 Task: Check the safety & property of Tiny home in lac-Beauport, Quebec, Canada.
Action: Mouse moved to (486, 154)
Screenshot: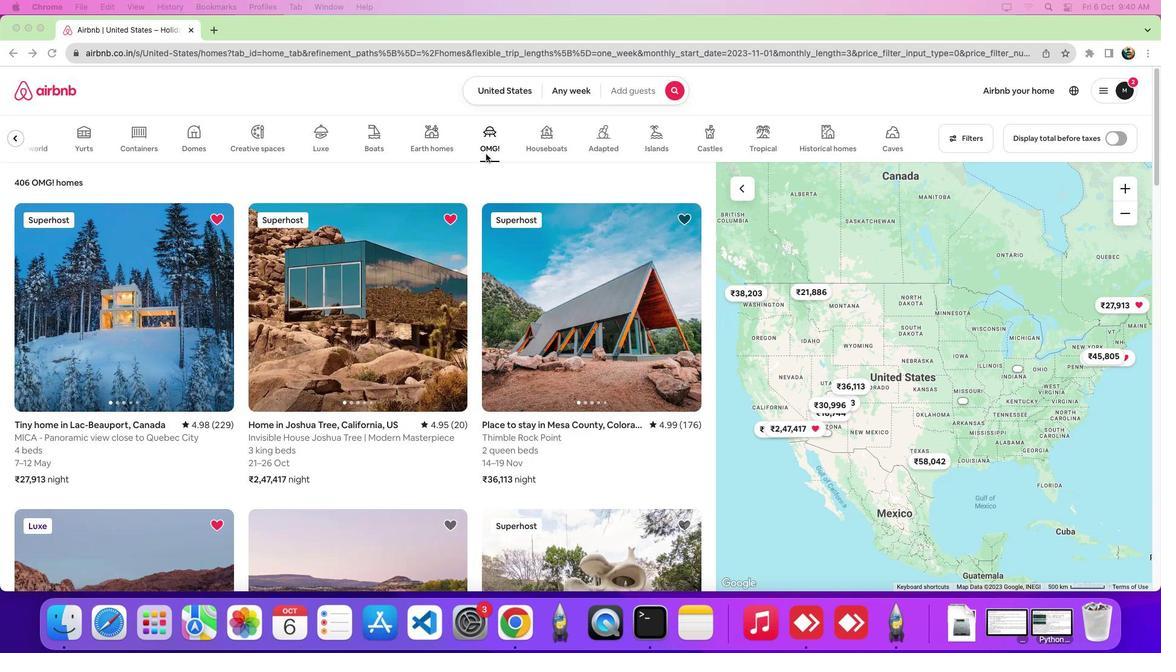
Action: Mouse pressed left at (486, 154)
Screenshot: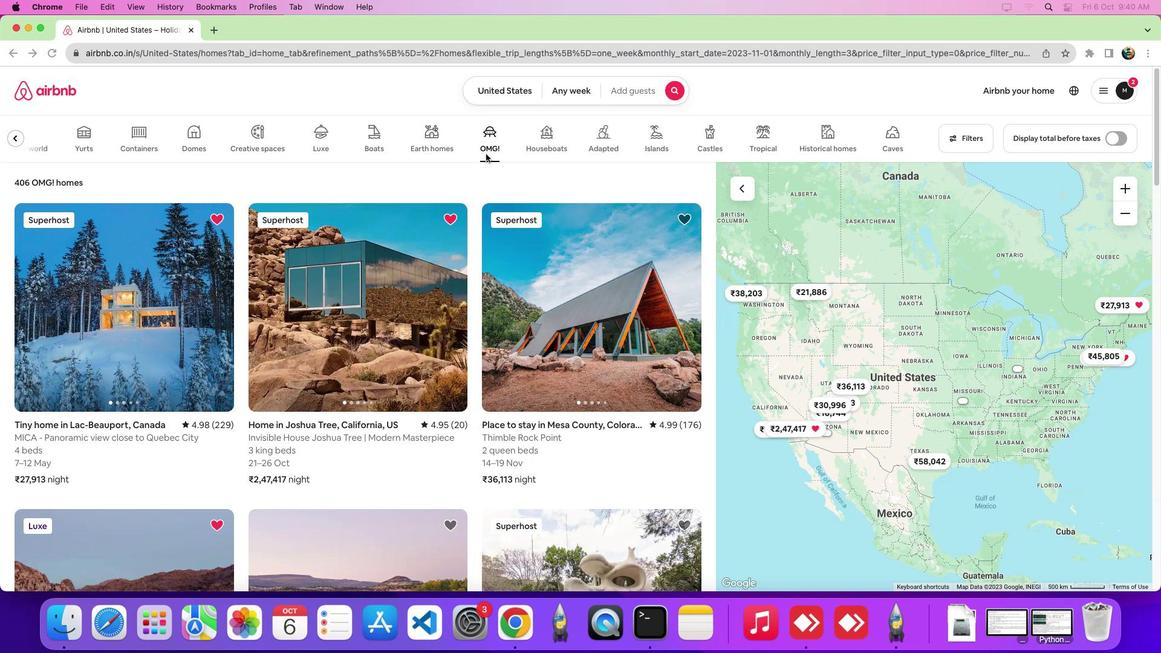 
Action: Mouse moved to (111, 307)
Screenshot: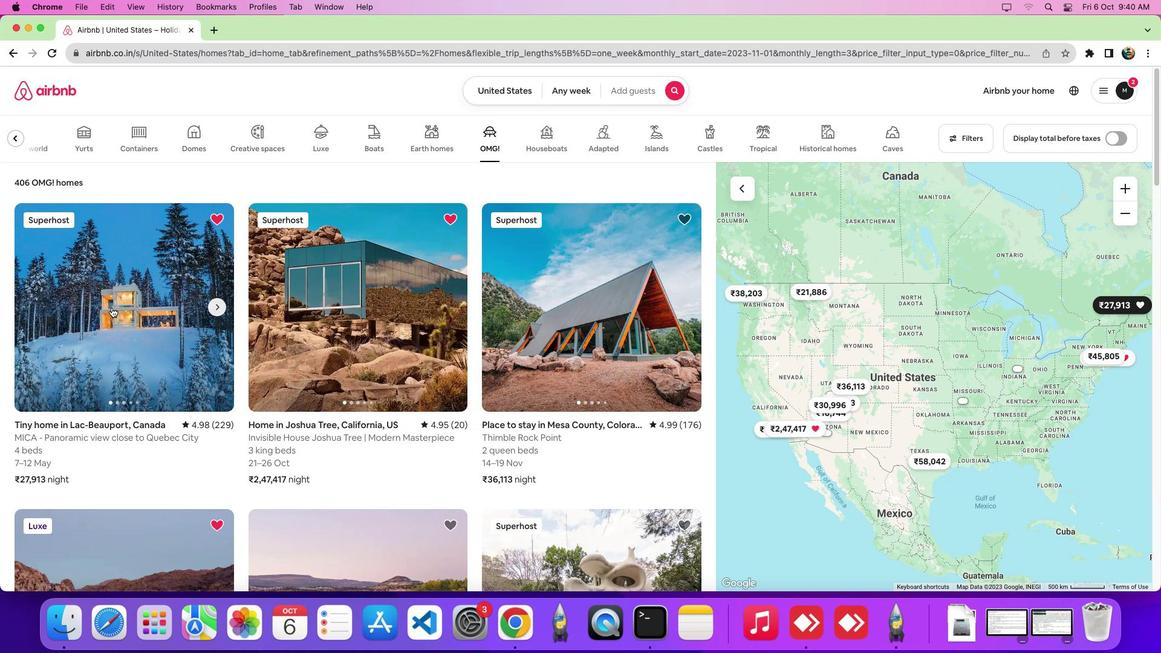 
Action: Mouse pressed left at (111, 307)
Screenshot: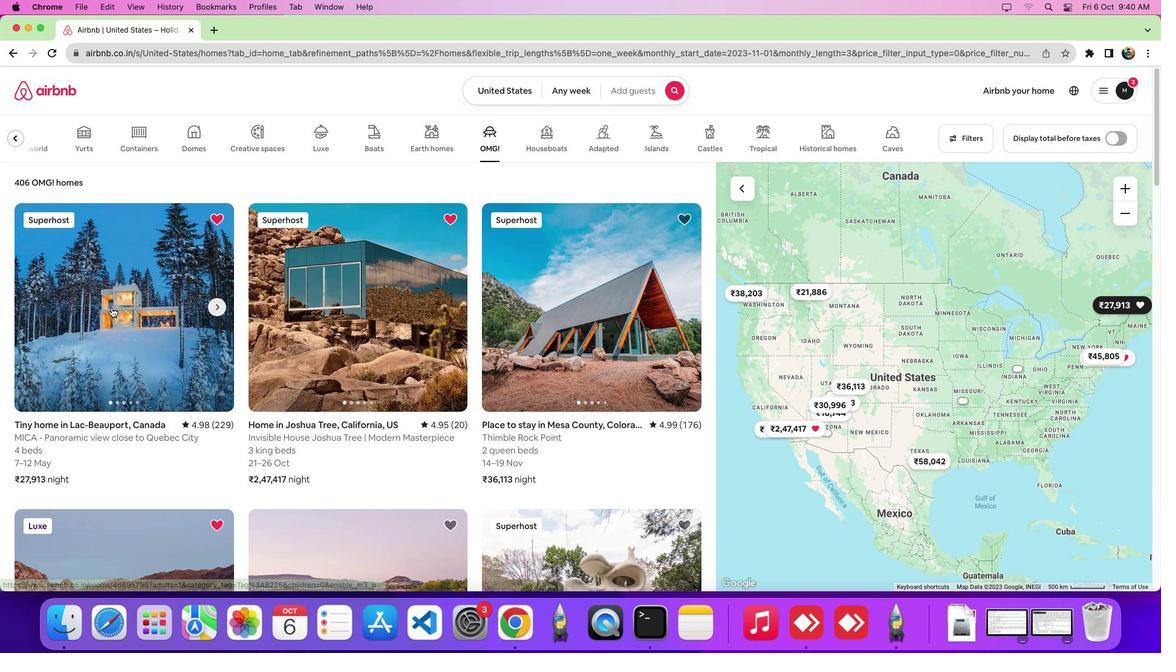 
Action: Mouse moved to (1156, 119)
Screenshot: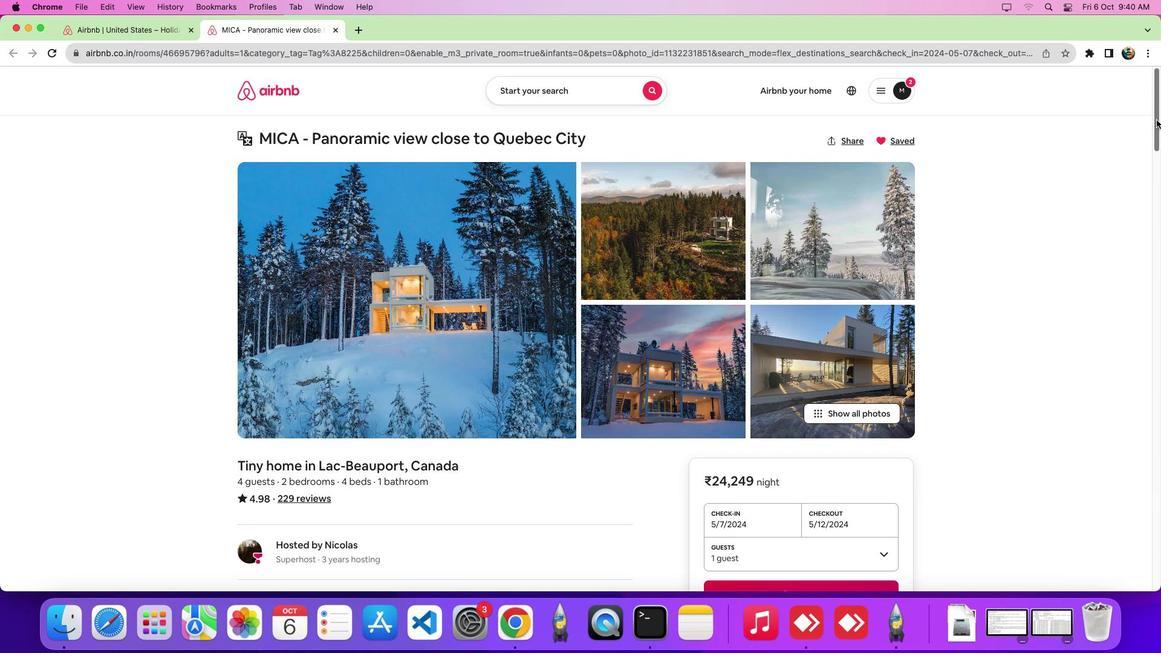 
Action: Mouse pressed left at (1156, 119)
Screenshot: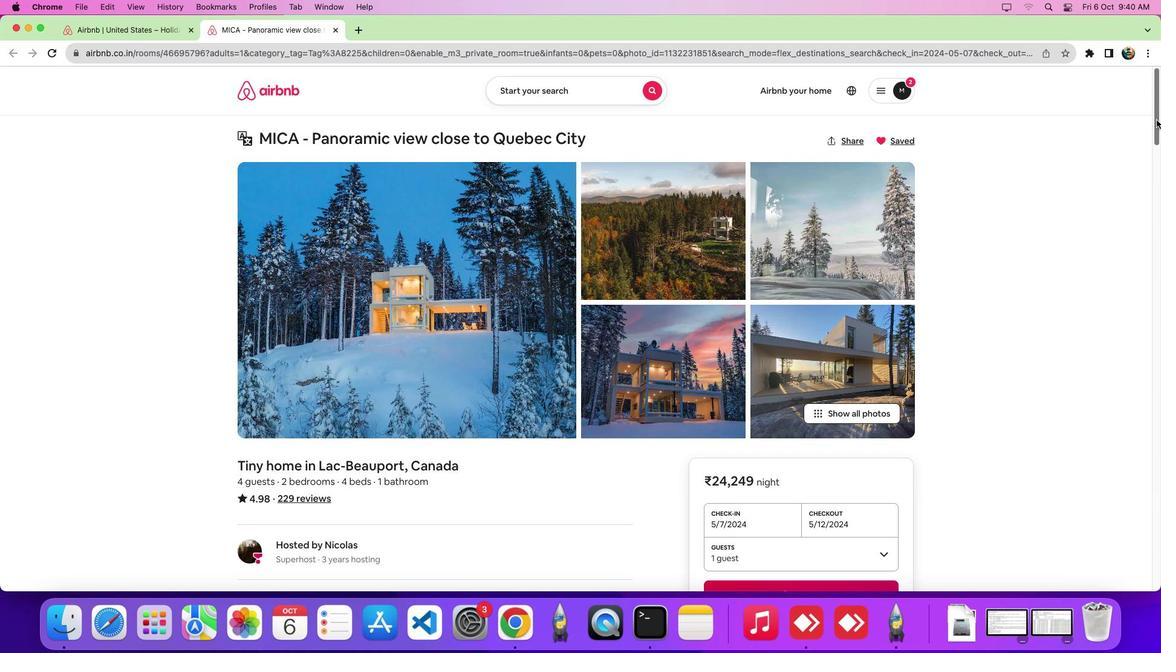 
Action: Mouse moved to (511, 313)
Screenshot: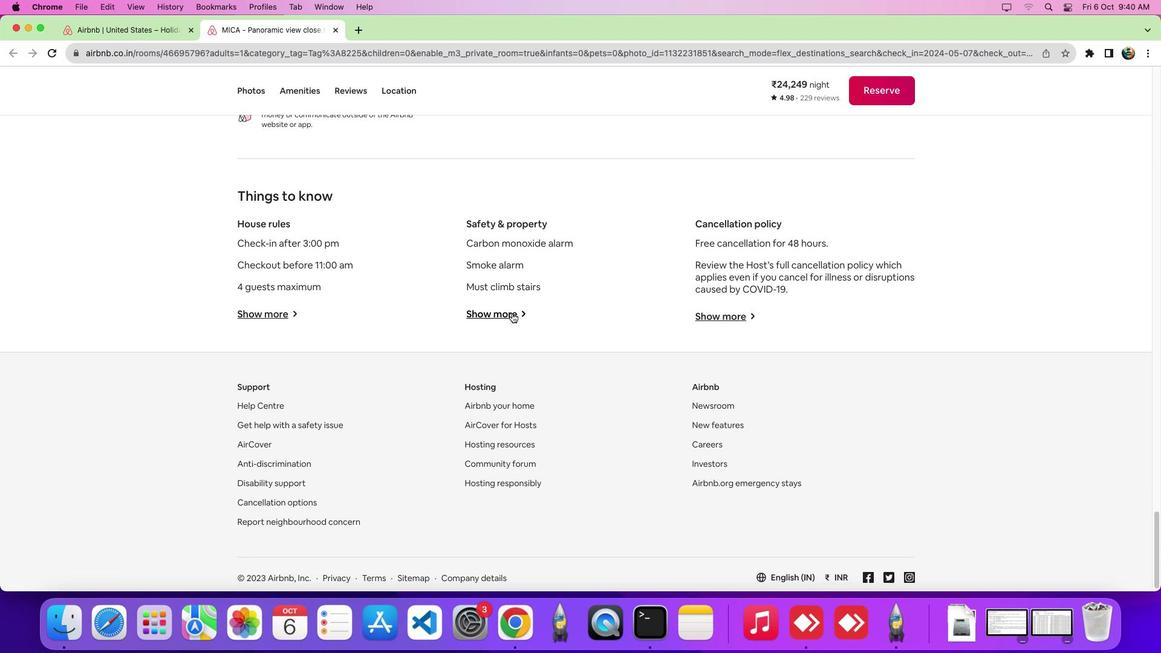 
Action: Mouse pressed left at (511, 313)
Screenshot: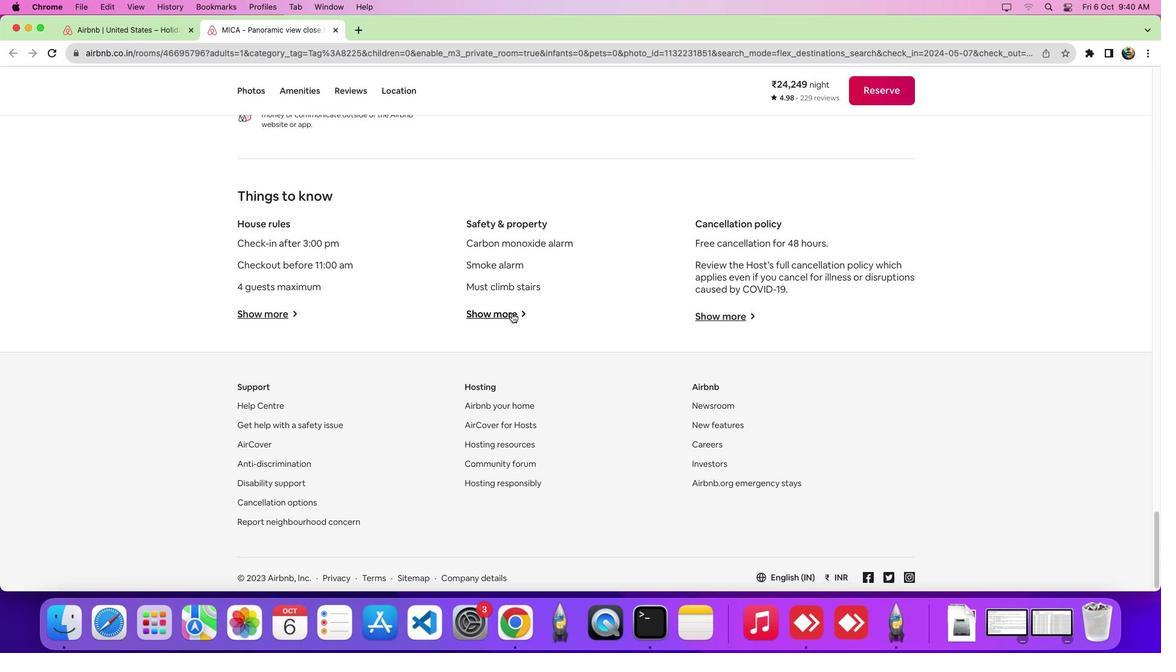
